 Task: Set up a reminder for the historical lecture.
Action: Mouse moved to (90, 101)
Screenshot: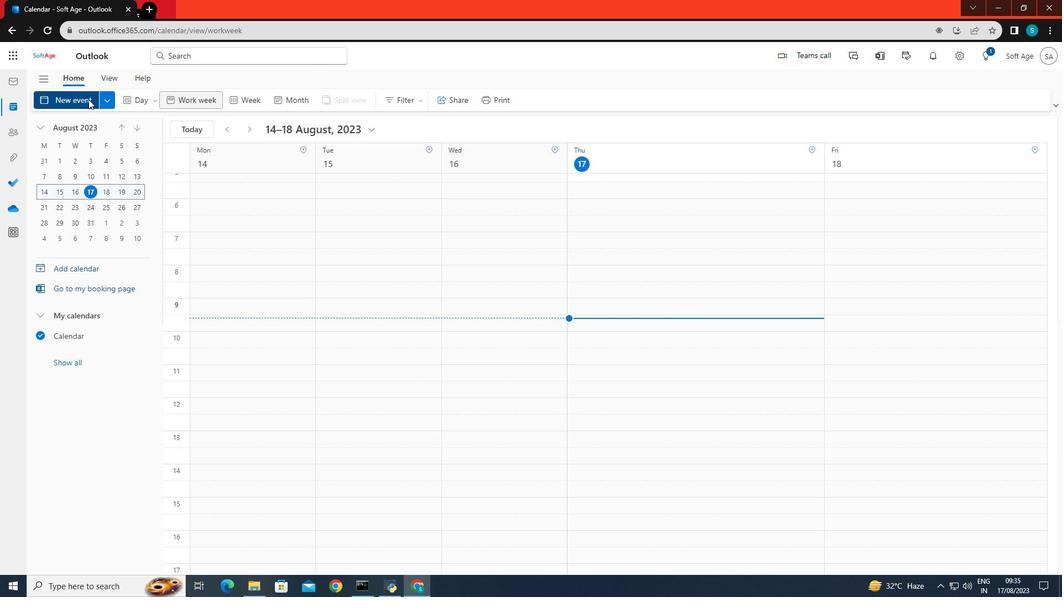 
Action: Mouse pressed left at (90, 101)
Screenshot: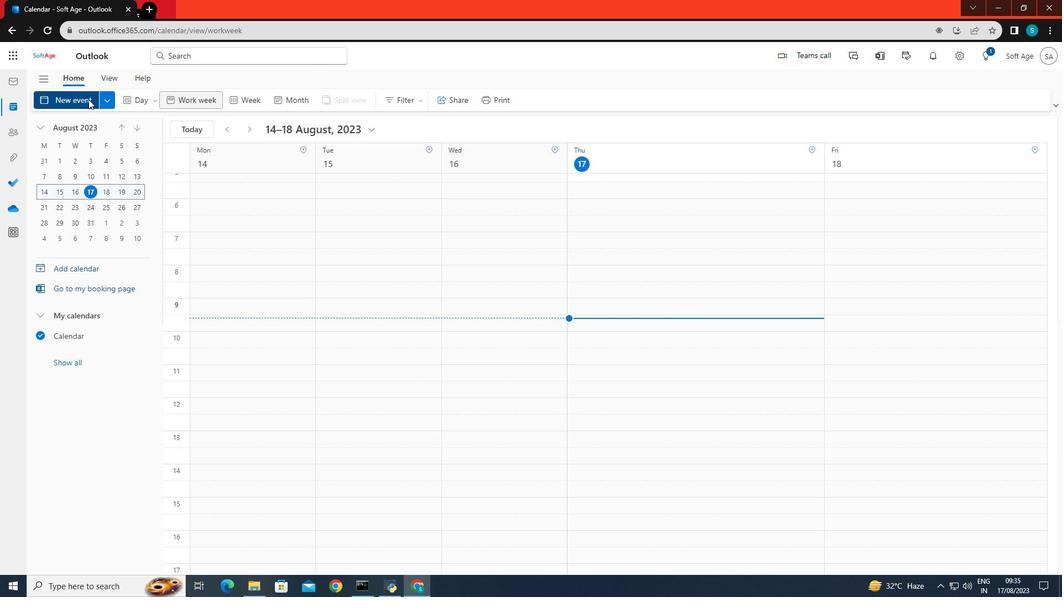 
Action: Mouse moved to (296, 172)
Screenshot: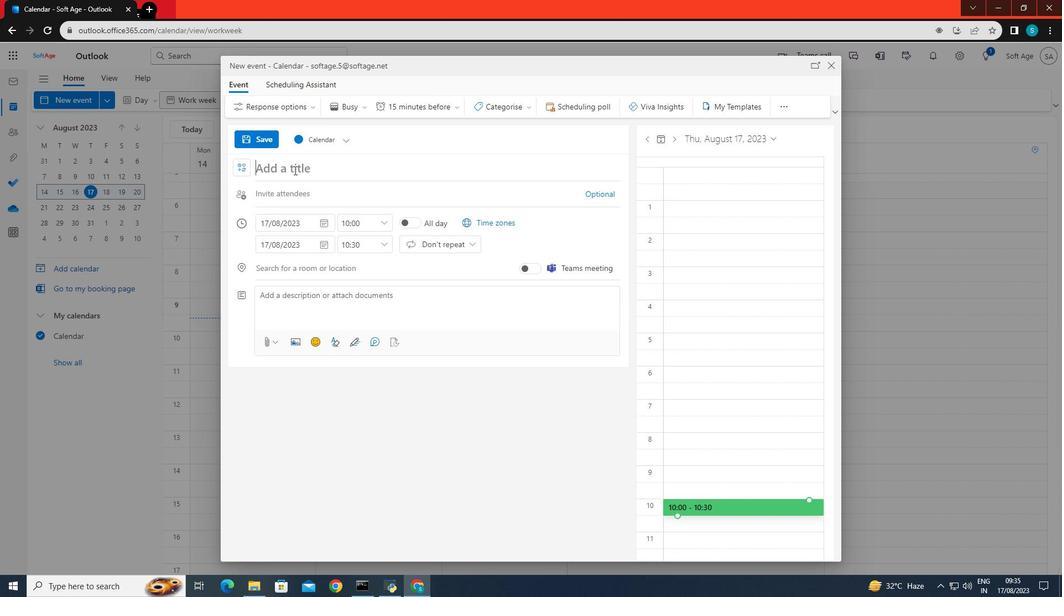 
Action: Mouse pressed left at (296, 172)
Screenshot: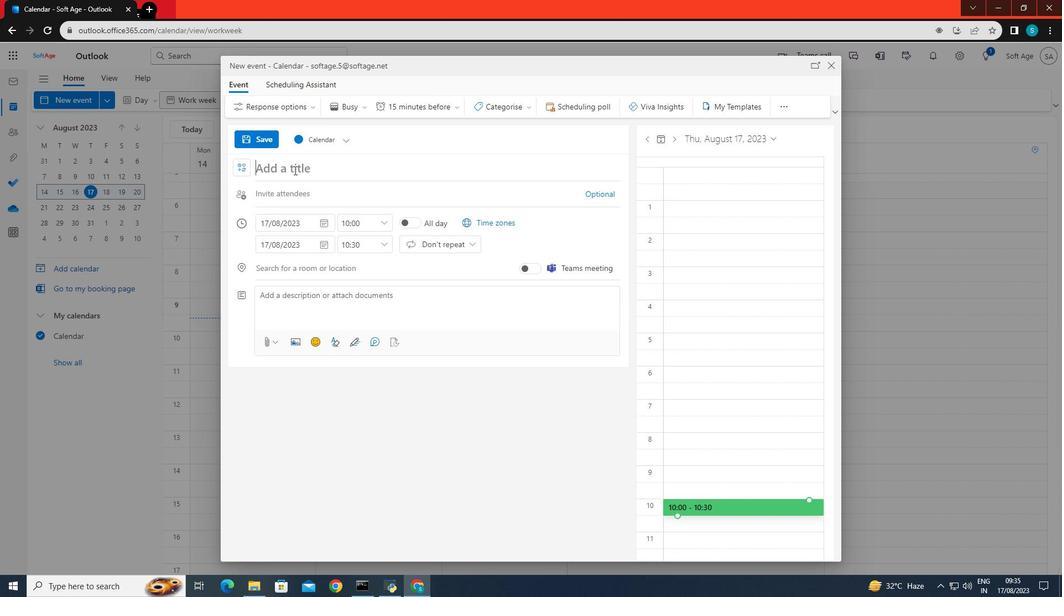 
Action: Key pressed <Key.caps_lock>THE<Key.backspace><Key.backspace><Key.caps_lock>he<Key.space>historical<Key.space>lecture
Screenshot: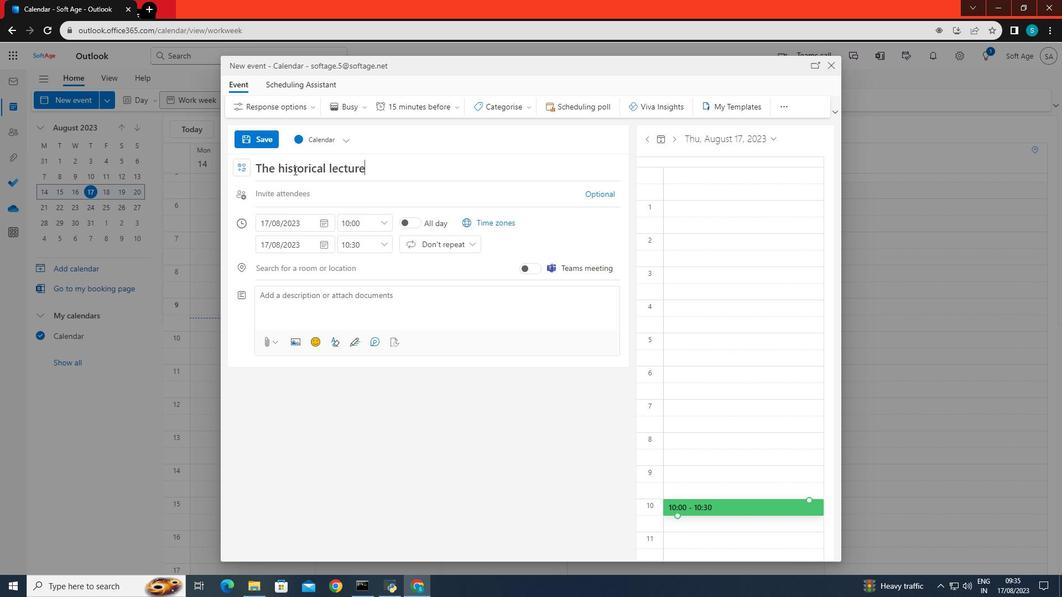 
Action: Mouse moved to (276, 227)
Screenshot: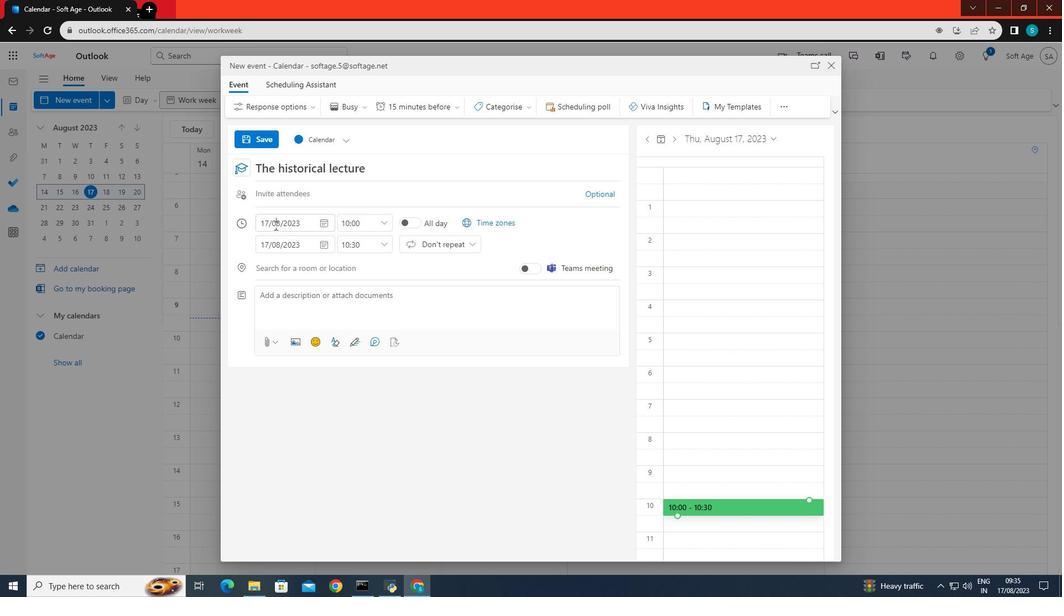 
Action: Mouse pressed left at (276, 227)
Screenshot: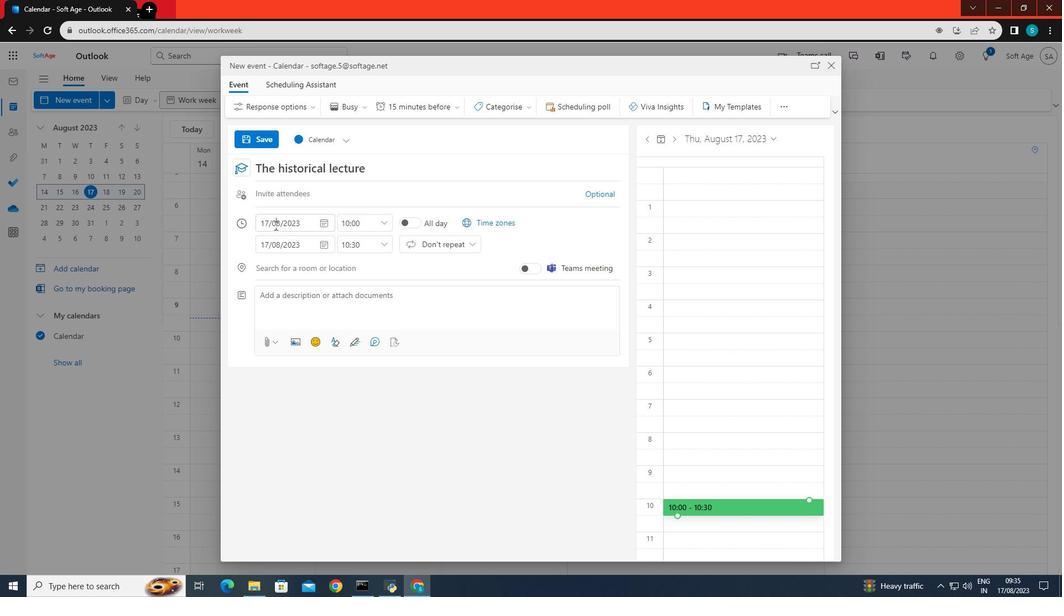 
Action: Mouse moved to (331, 329)
Screenshot: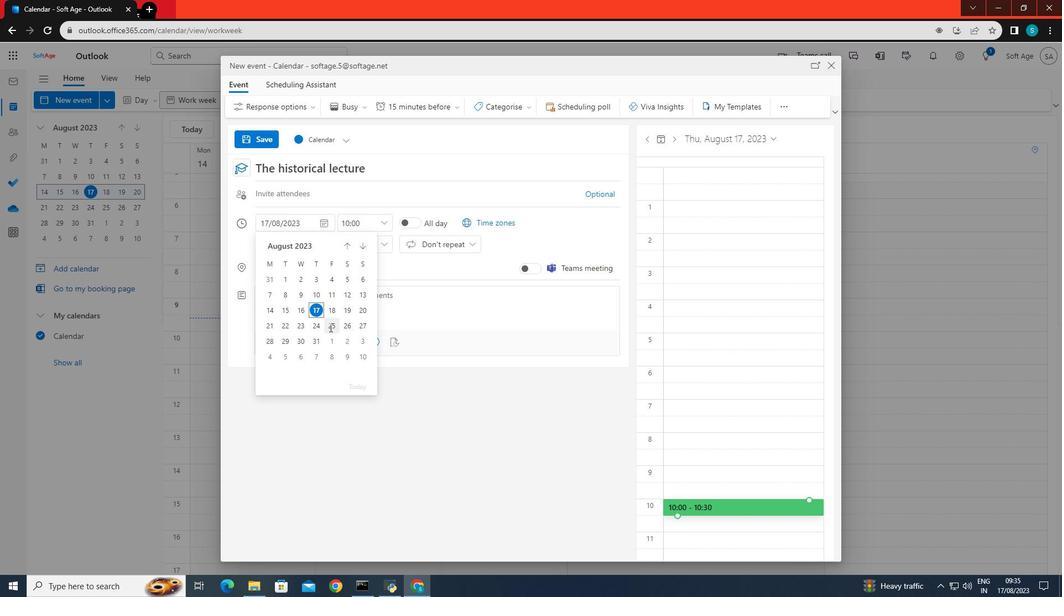 
Action: Mouse pressed left at (331, 329)
Screenshot: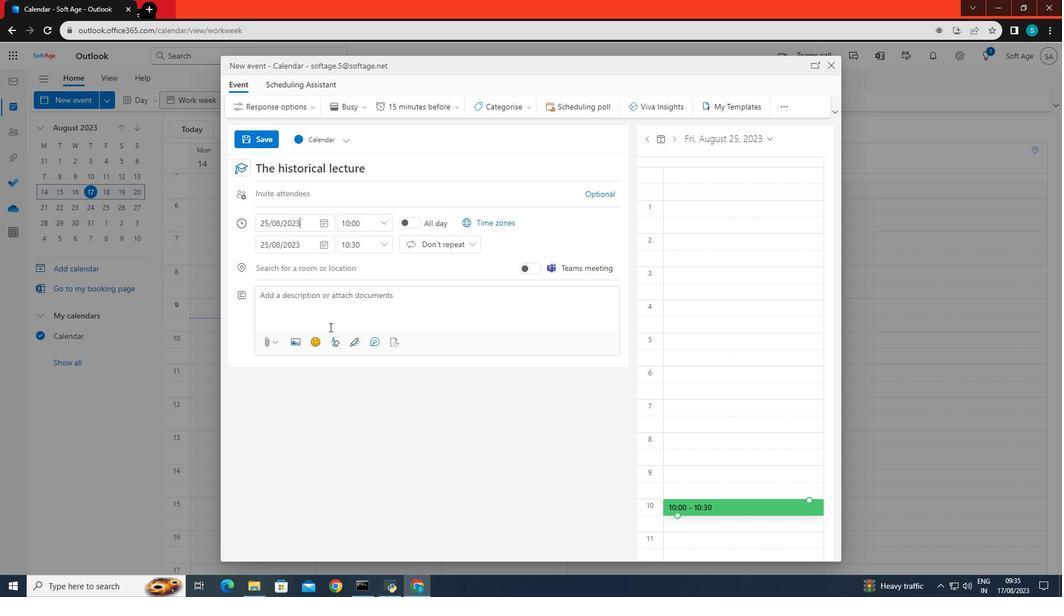 
Action: Mouse moved to (395, 224)
Screenshot: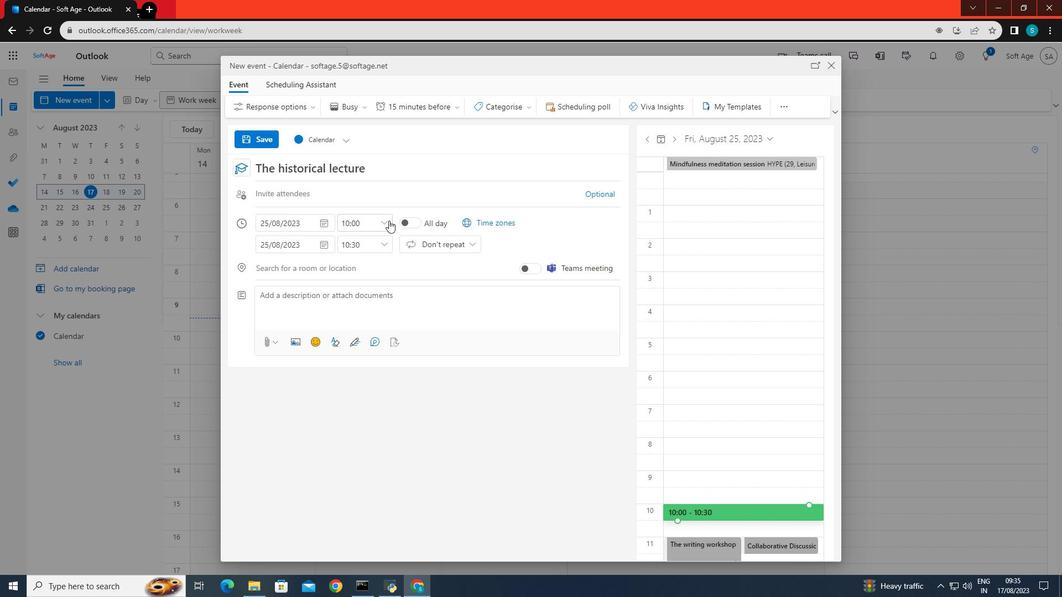 
Action: Mouse pressed left at (395, 224)
Screenshot: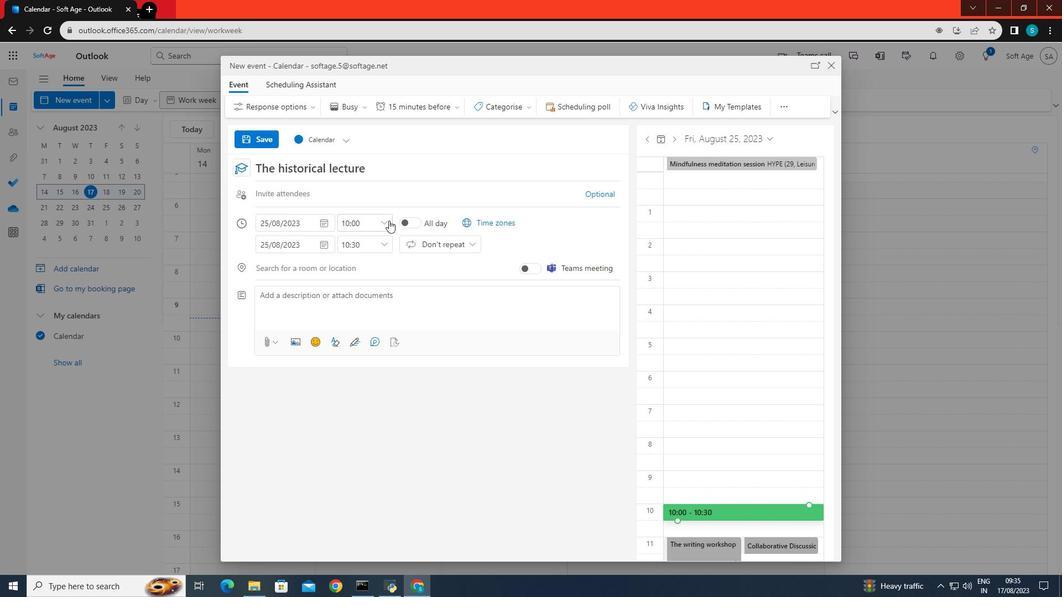 
Action: Mouse moved to (386, 225)
Screenshot: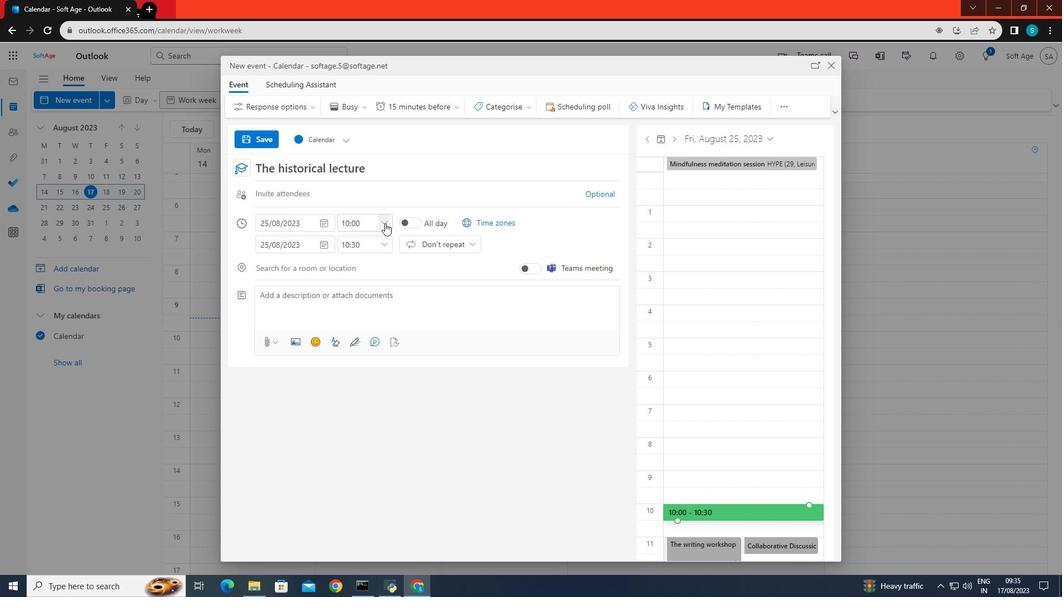 
Action: Mouse pressed left at (386, 225)
Screenshot: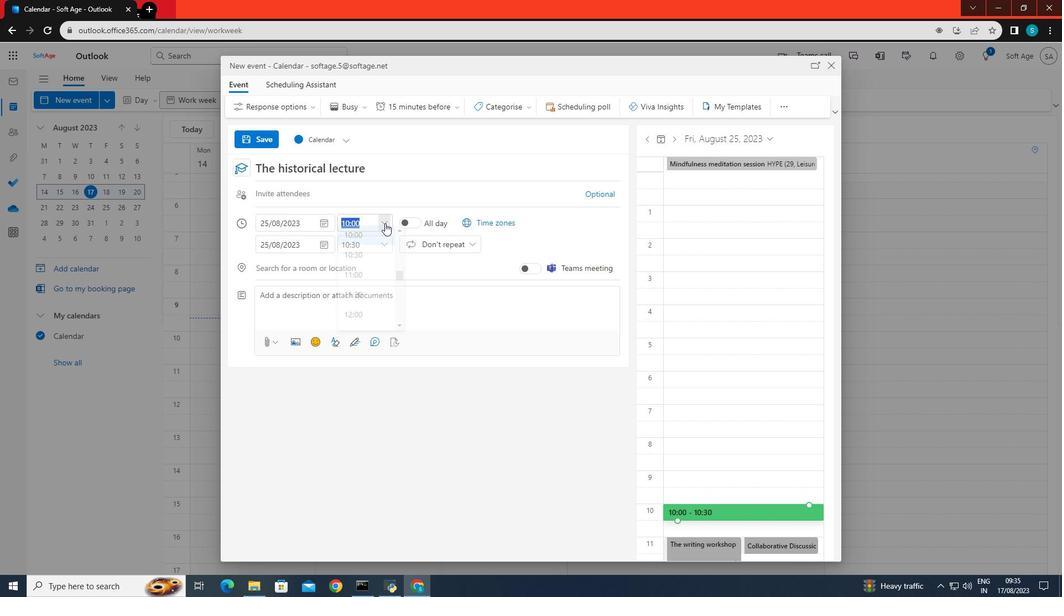 
Action: Mouse moved to (352, 316)
Screenshot: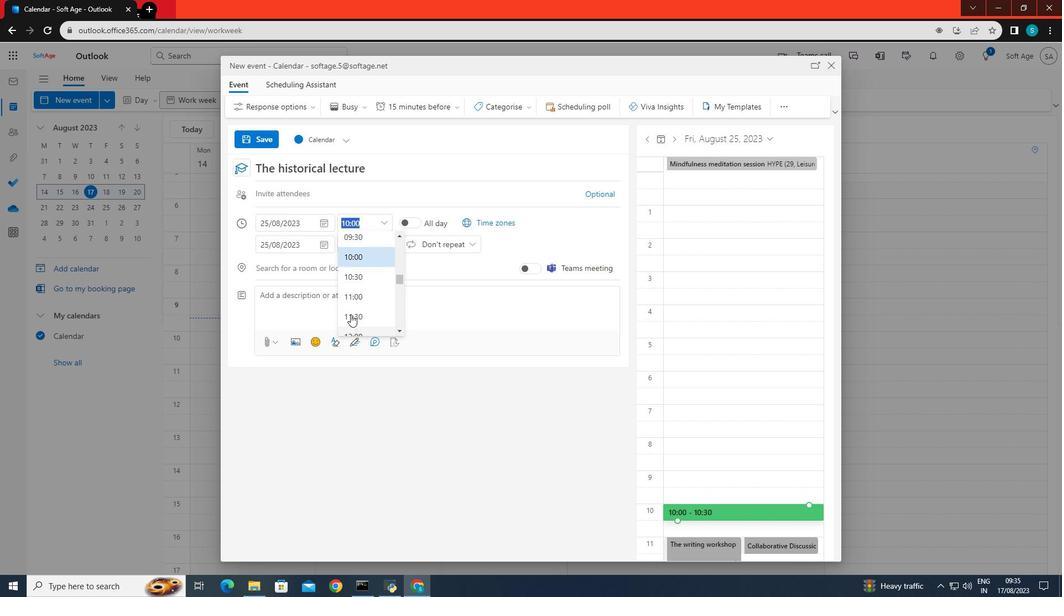 
Action: Mouse scrolled (352, 317) with delta (0, 0)
Screenshot: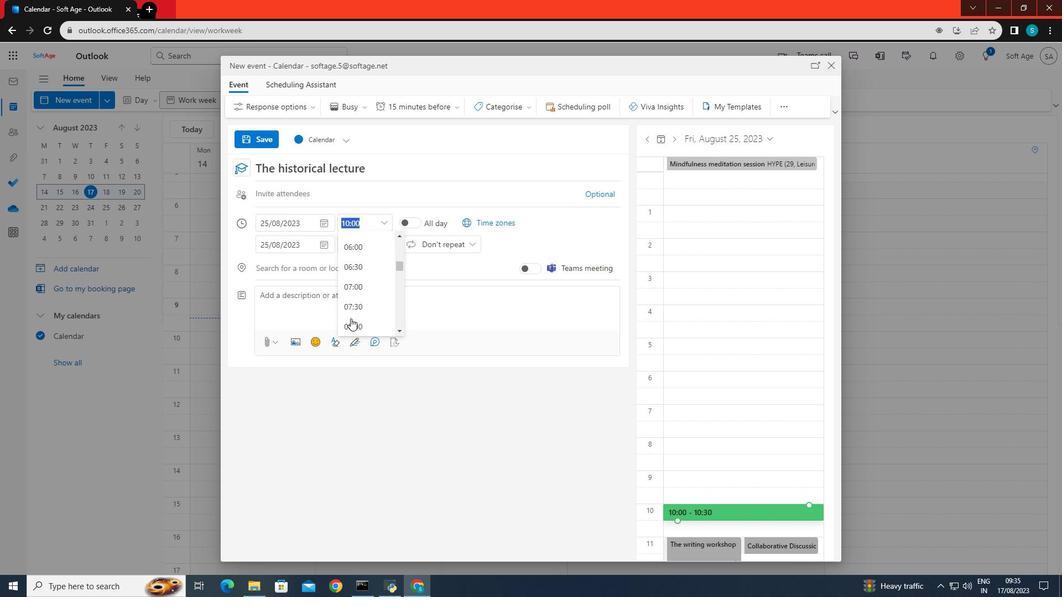 
Action: Mouse scrolled (352, 317) with delta (0, 0)
Screenshot: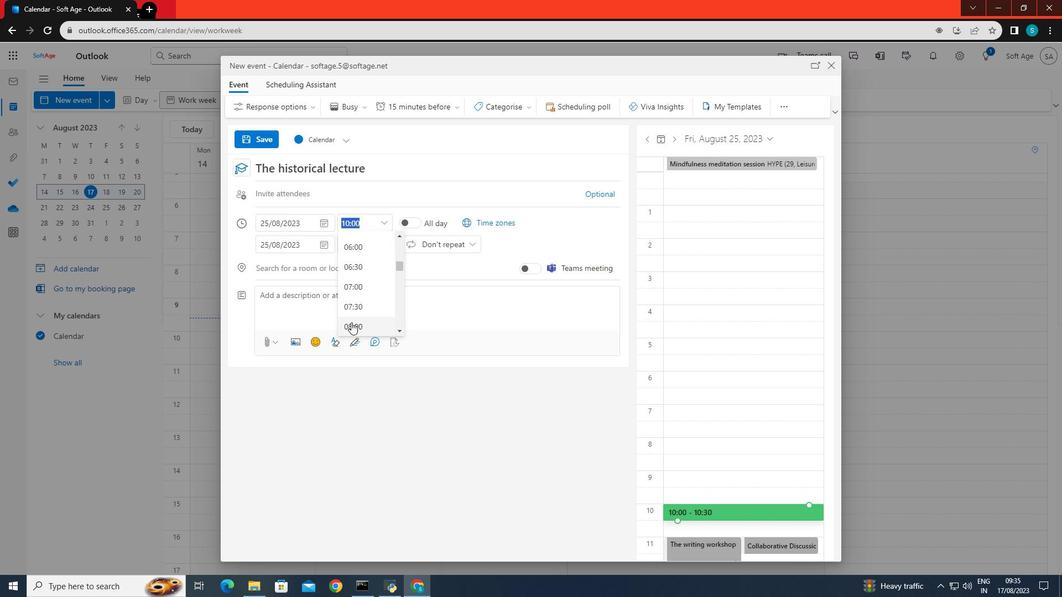 
Action: Mouse scrolled (352, 317) with delta (0, 0)
Screenshot: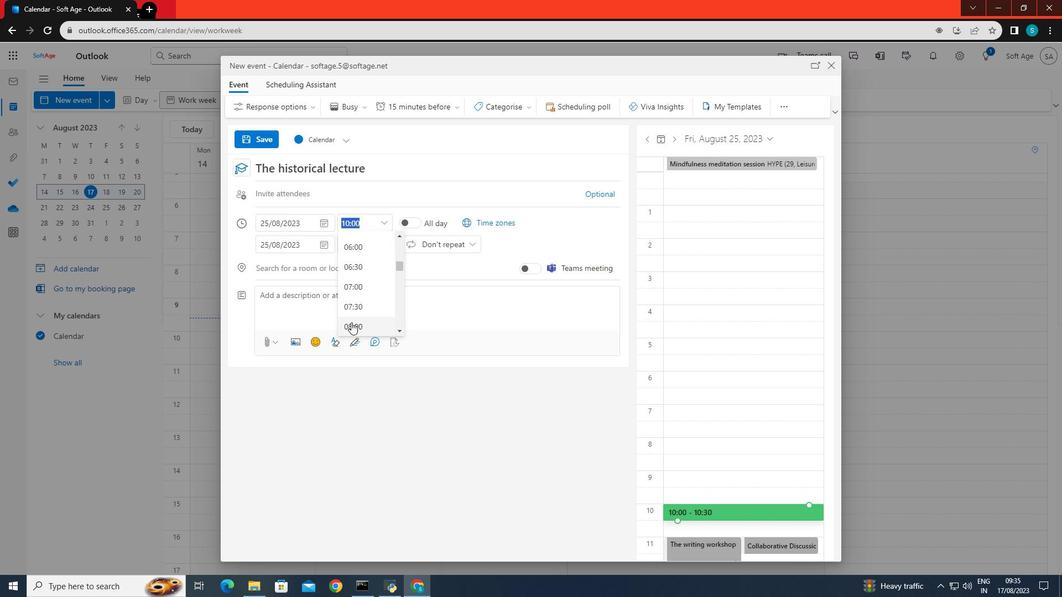 
Action: Mouse moved to (367, 308)
Screenshot: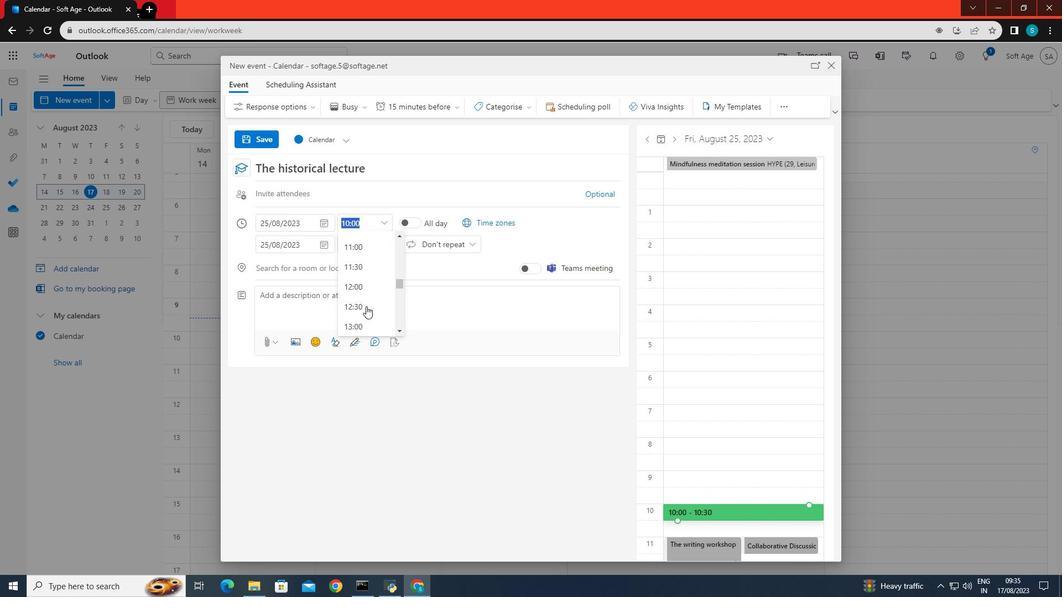 
Action: Mouse scrolled (367, 307) with delta (0, 0)
Screenshot: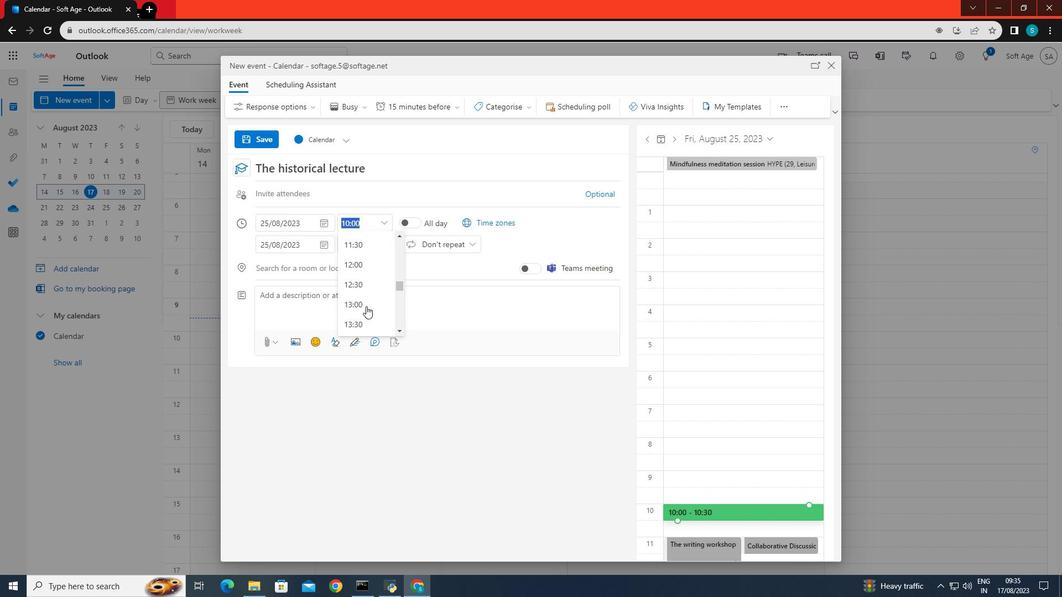 
Action: Mouse scrolled (367, 307) with delta (0, 0)
Screenshot: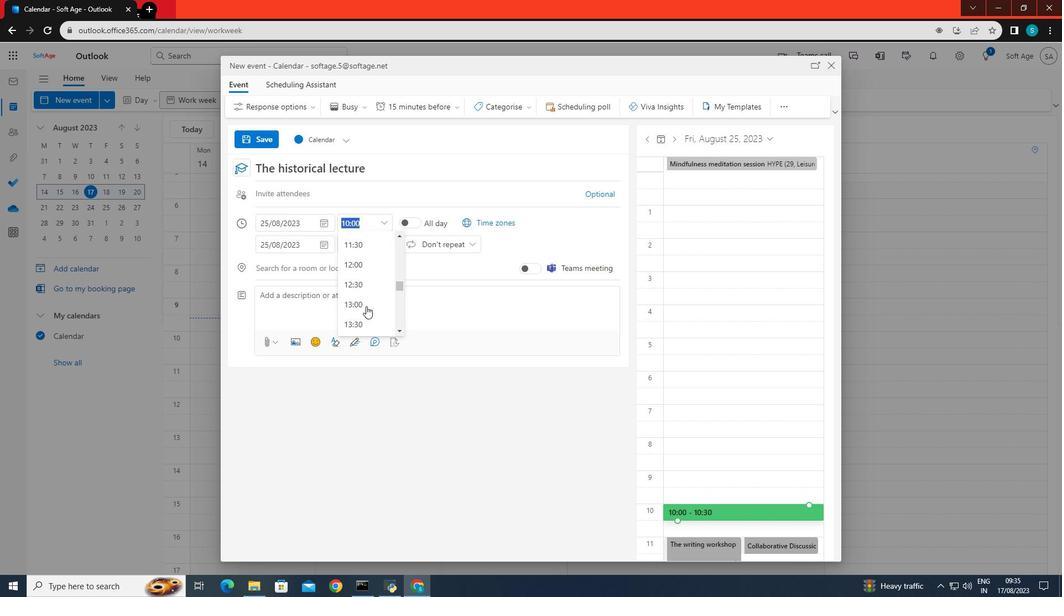 
Action: Mouse scrolled (367, 307) with delta (0, 0)
Screenshot: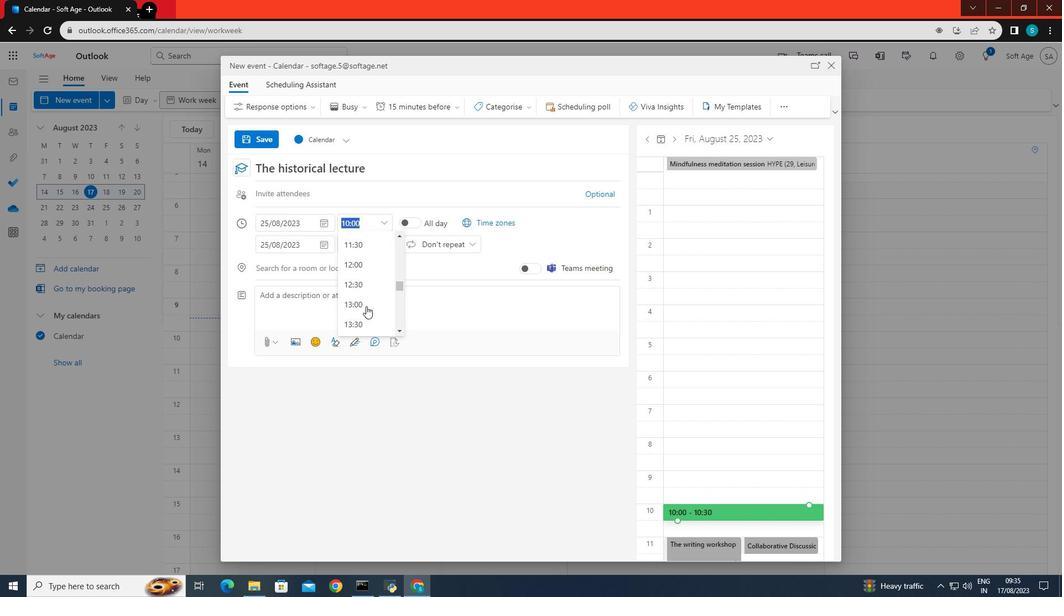 
Action: Mouse scrolled (367, 307) with delta (0, 0)
Screenshot: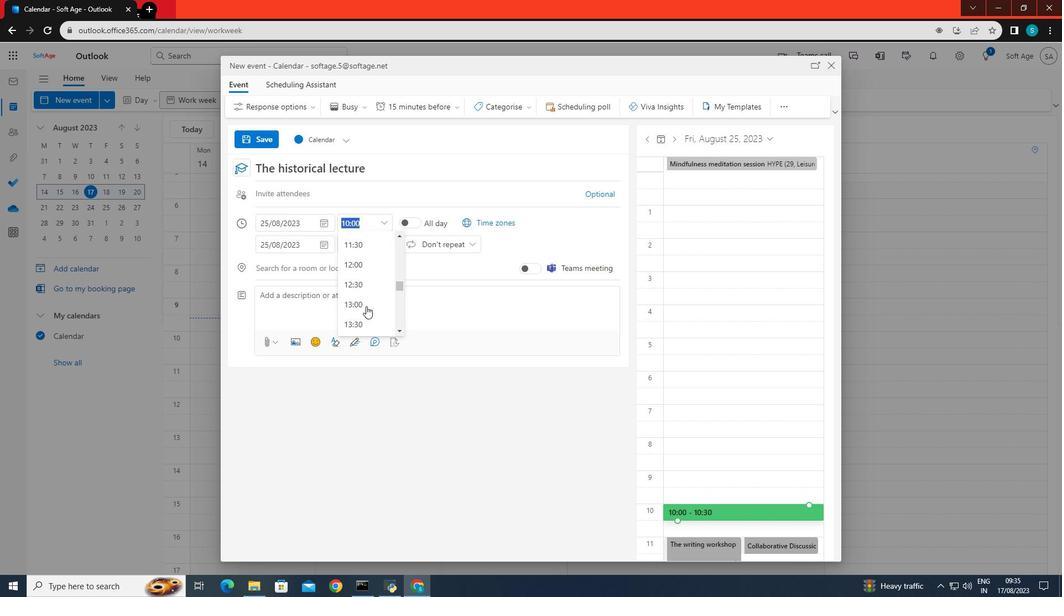 
Action: Mouse scrolled (367, 307) with delta (0, 0)
Screenshot: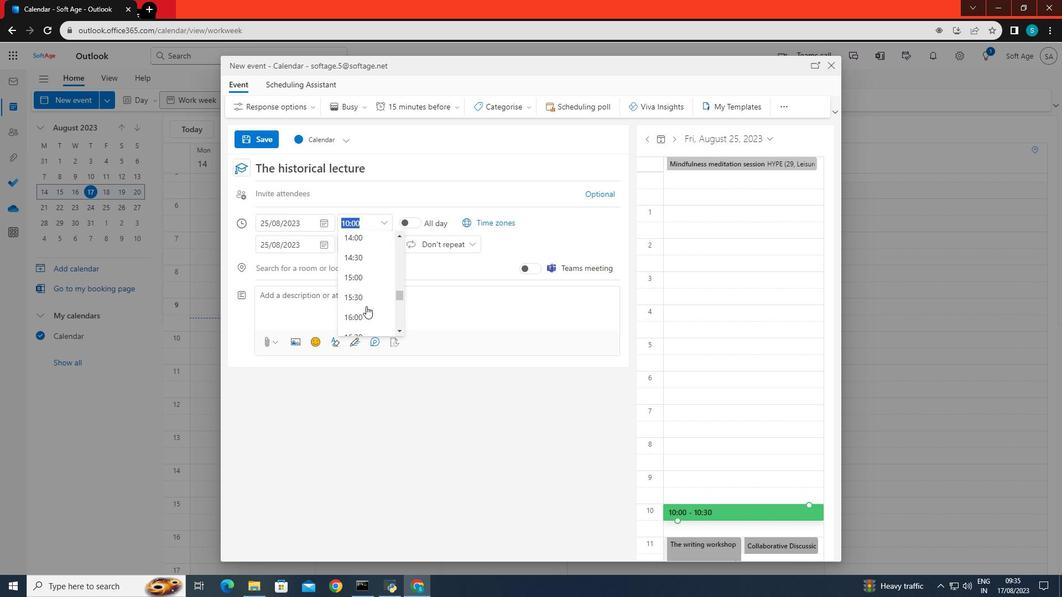 
Action: Mouse scrolled (367, 307) with delta (0, 0)
Screenshot: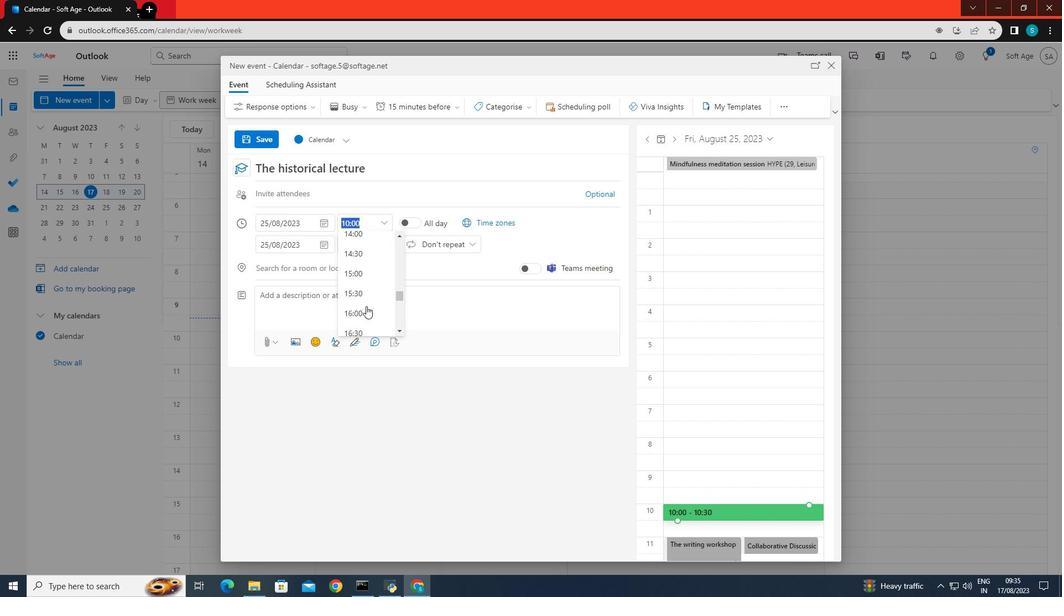 
Action: Mouse moved to (364, 278)
Screenshot: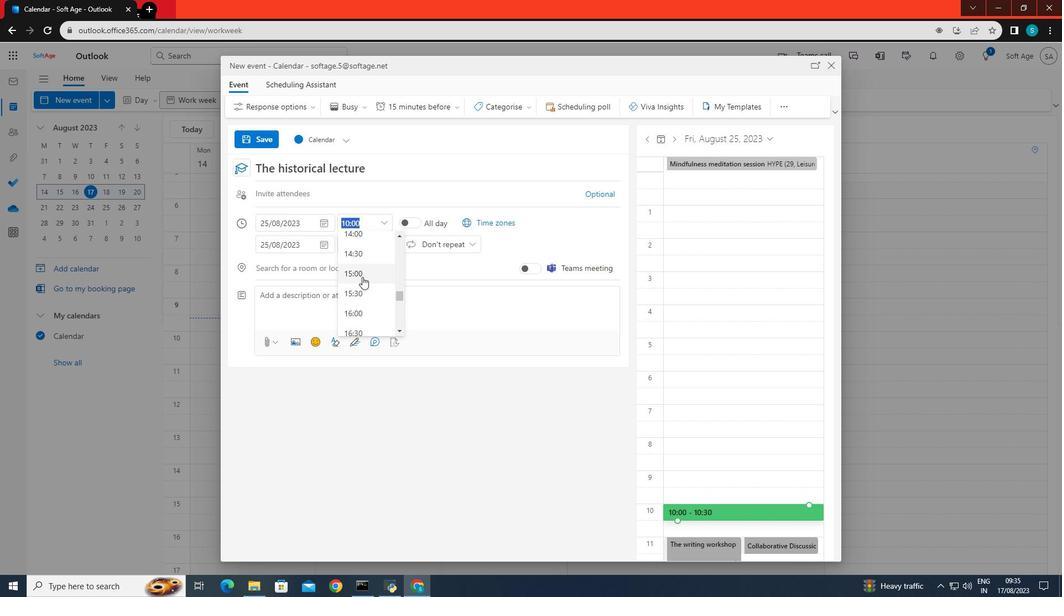 
Action: Mouse pressed left at (364, 278)
Screenshot: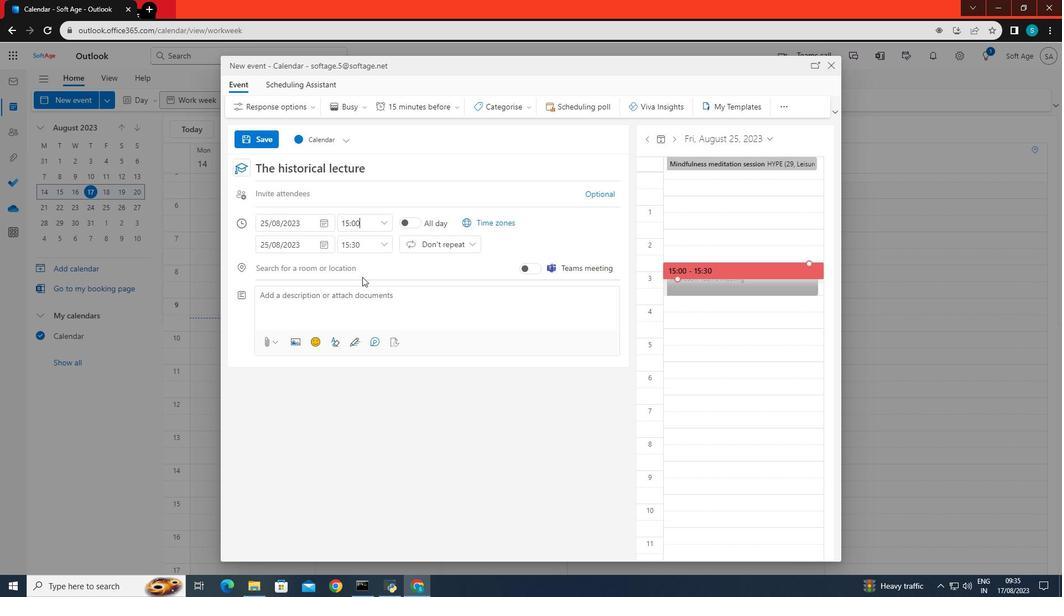 
Action: Mouse moved to (387, 245)
Screenshot: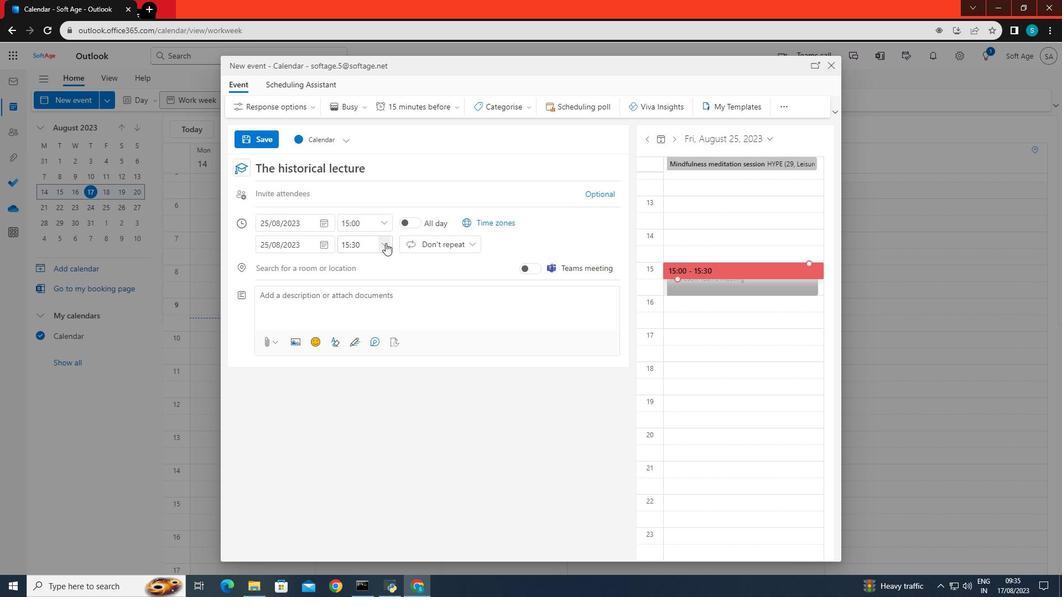 
Action: Mouse pressed left at (387, 245)
Screenshot: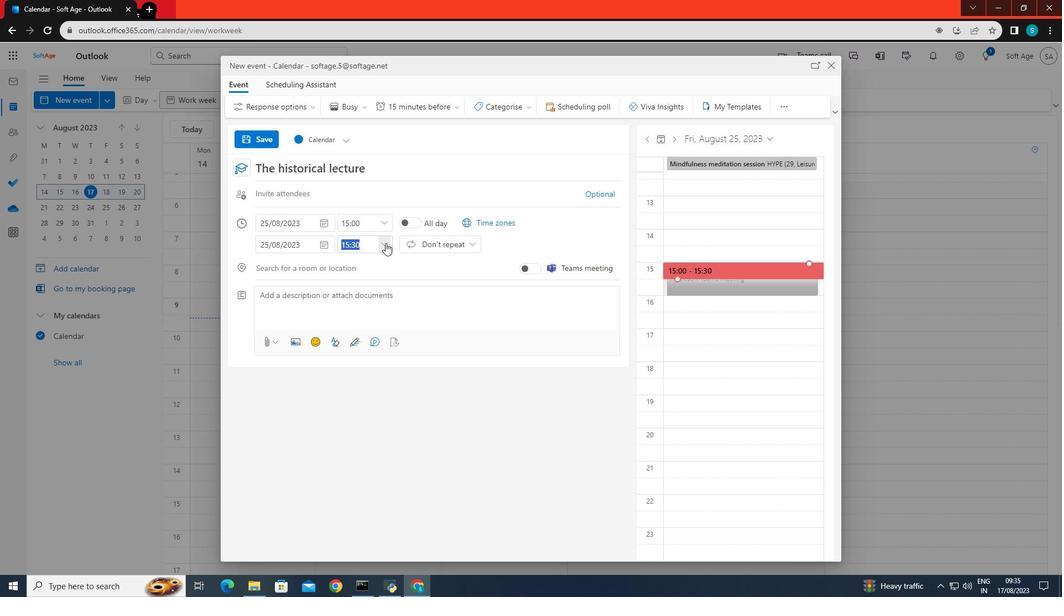 
Action: Mouse moved to (359, 284)
Screenshot: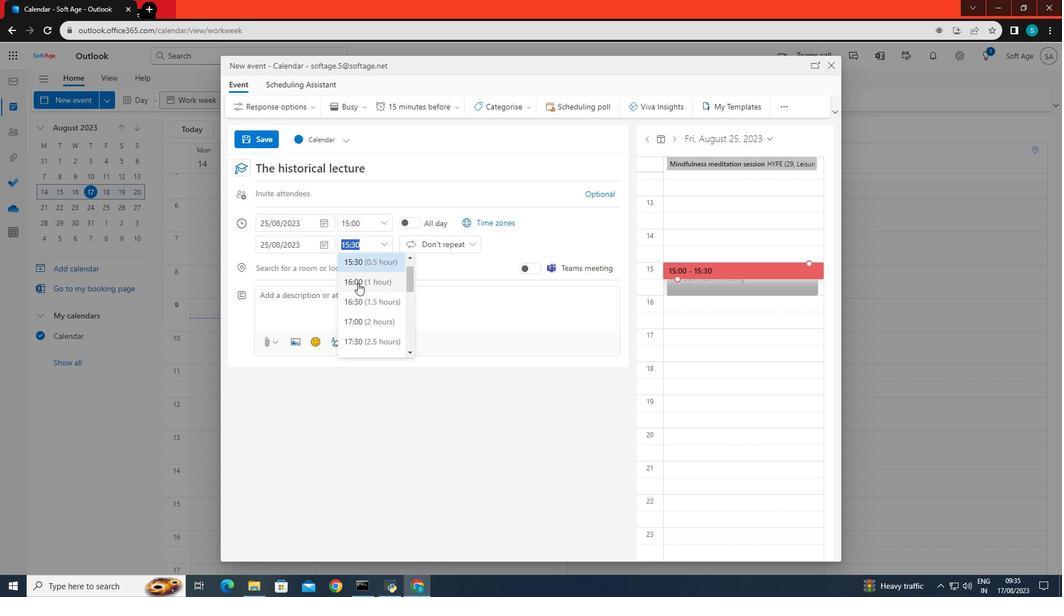 
Action: Mouse pressed left at (359, 284)
Screenshot: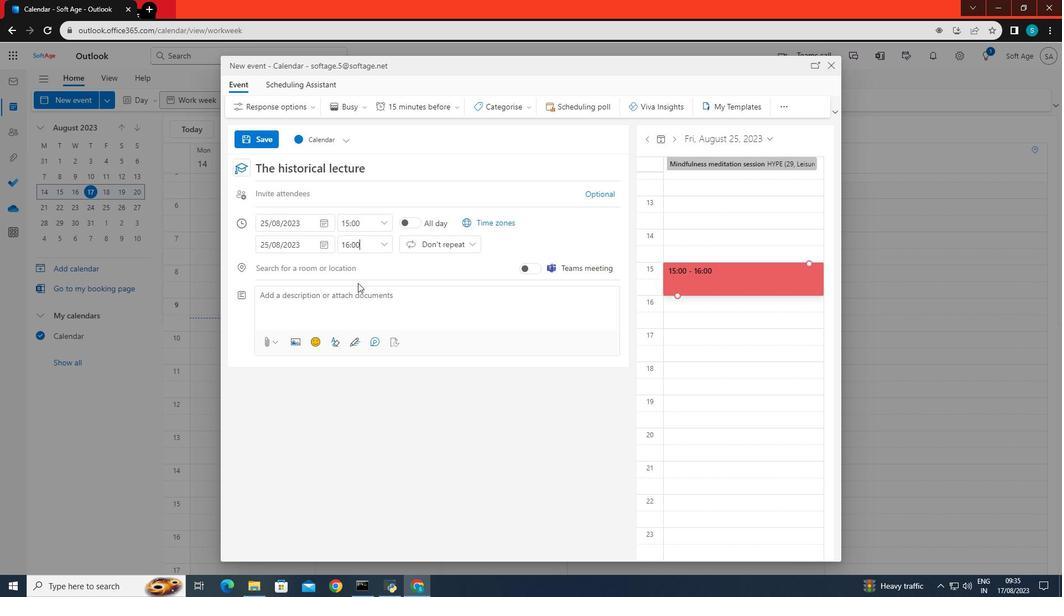 
Action: Mouse moved to (403, 106)
Screenshot: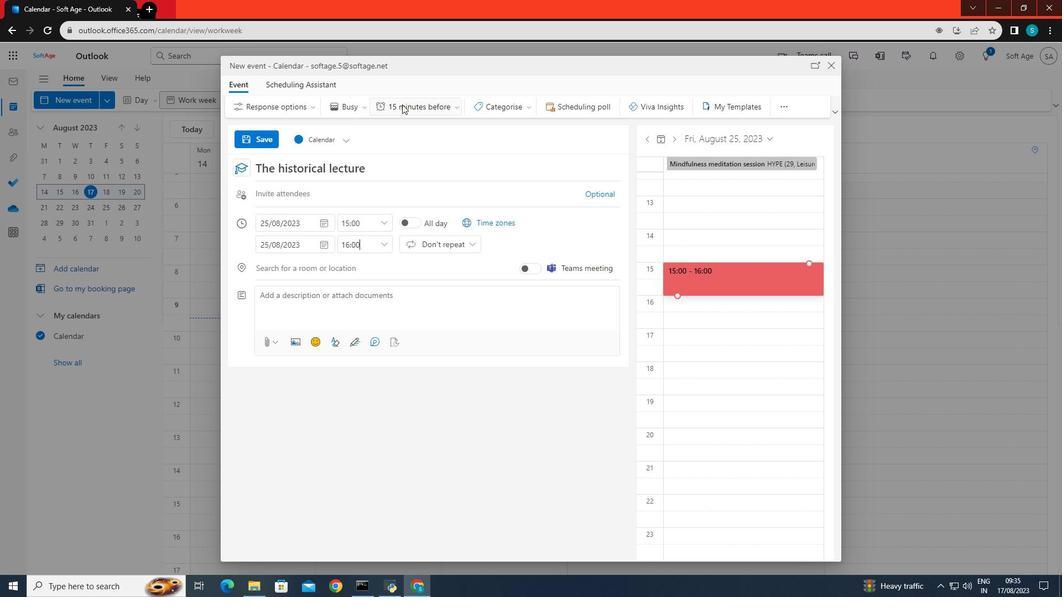 
Action: Mouse pressed left at (403, 106)
Screenshot: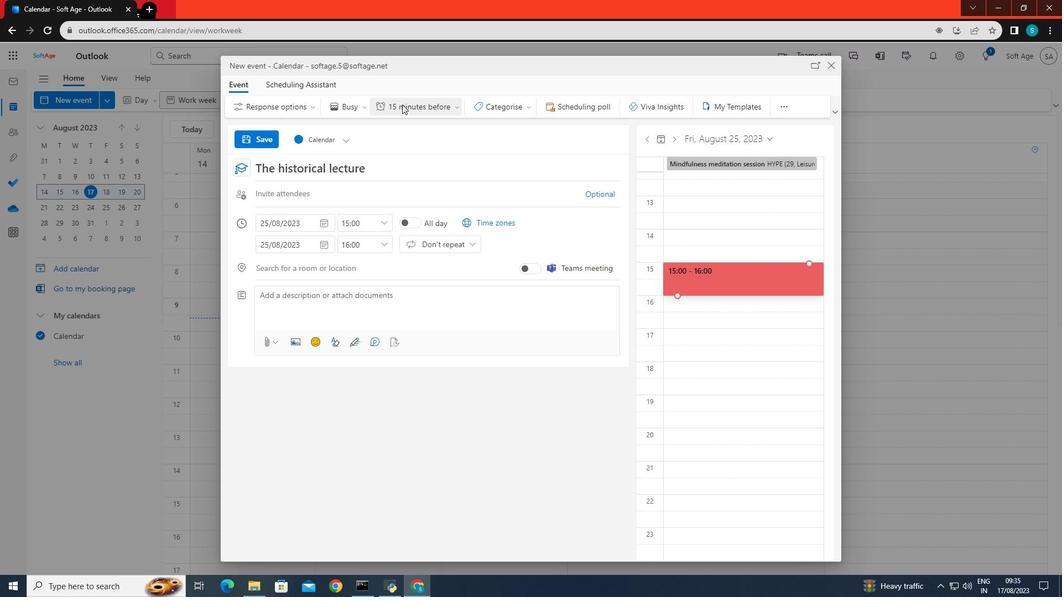 
Action: Mouse moved to (413, 230)
Screenshot: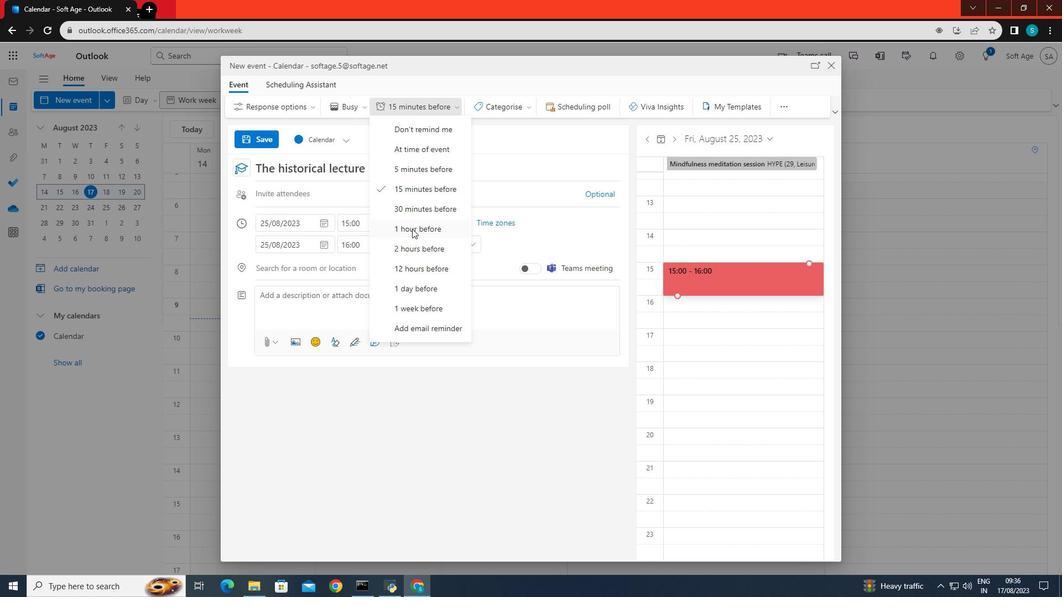 
Action: Mouse pressed left at (413, 230)
Screenshot: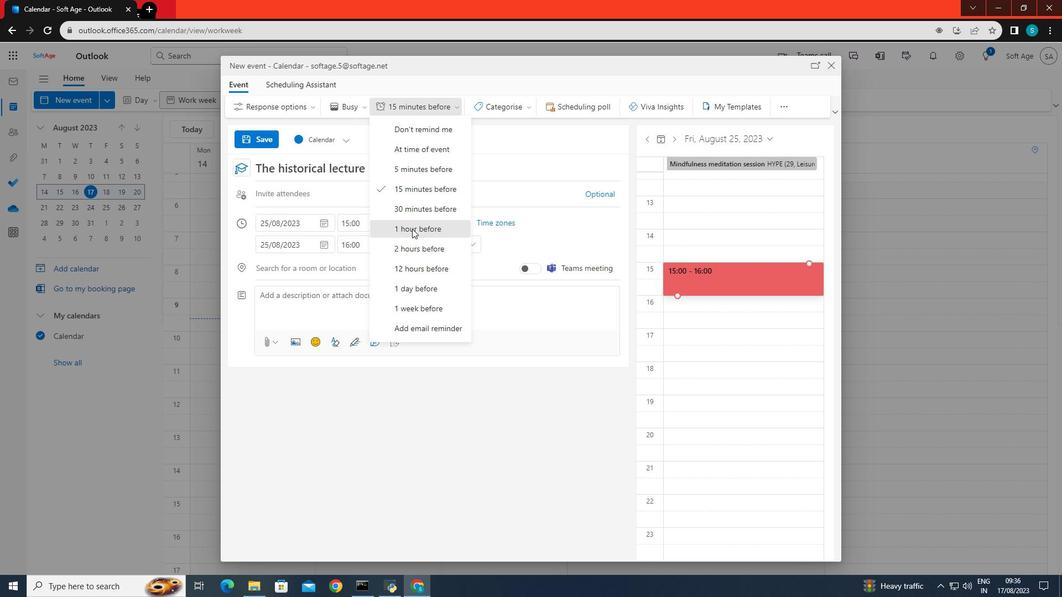 
Action: Mouse moved to (440, 112)
Screenshot: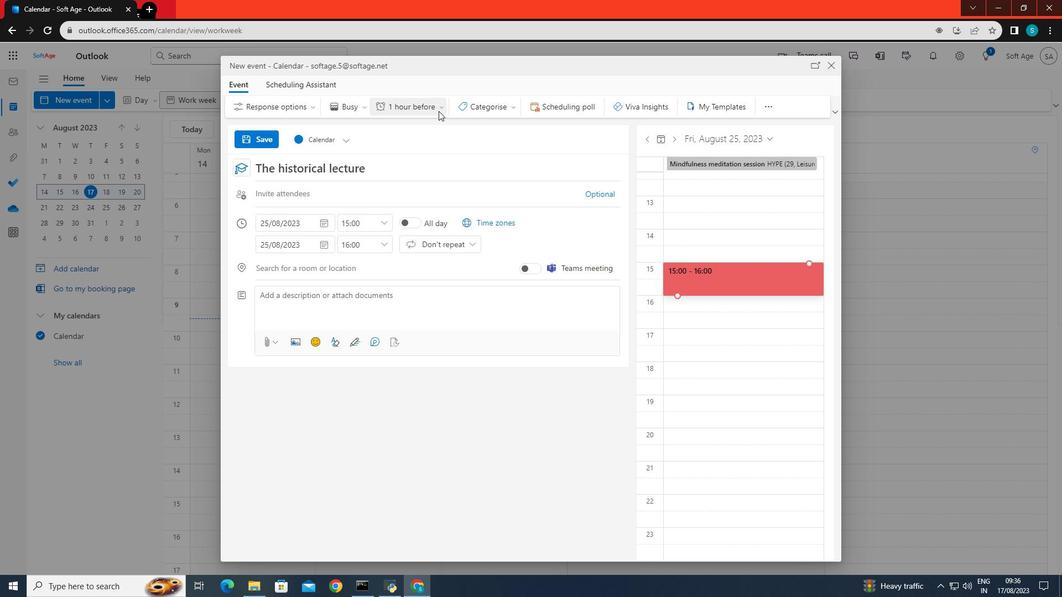 
Action: Mouse pressed left at (440, 112)
Screenshot: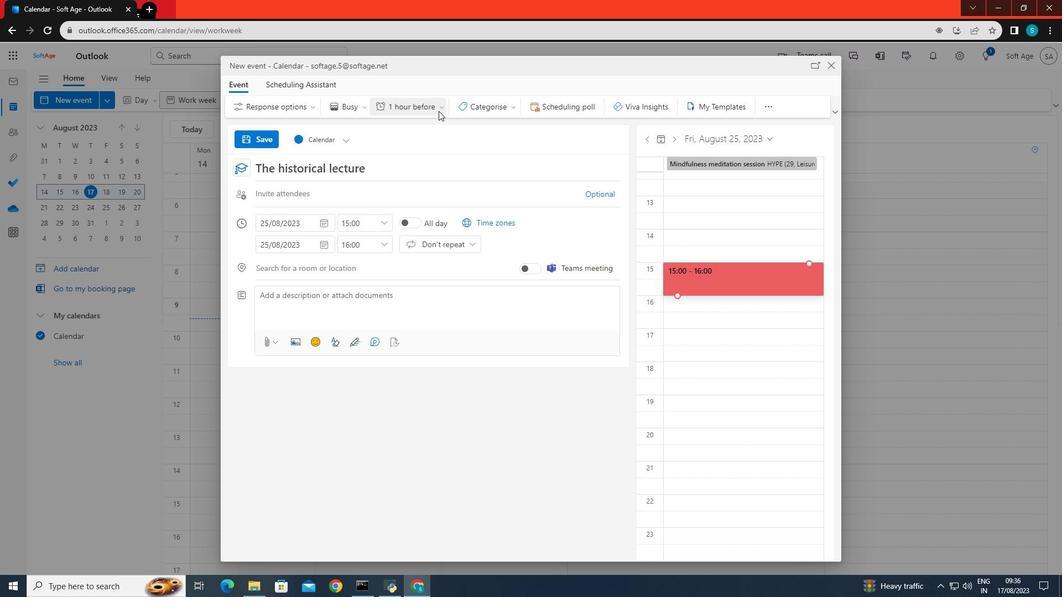 
Action: Mouse moved to (409, 212)
Screenshot: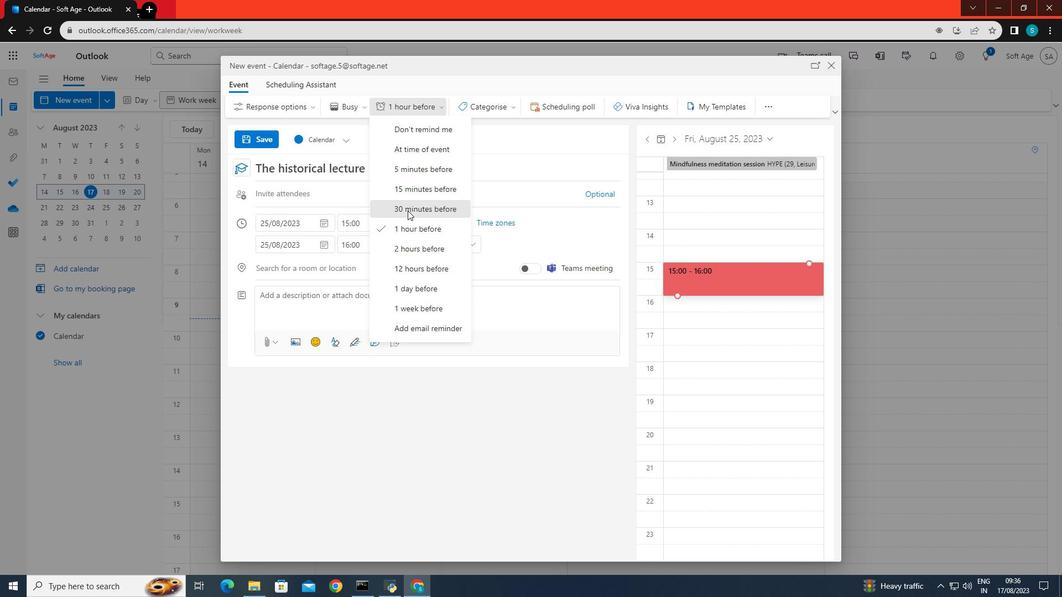 
Action: Mouse pressed left at (409, 212)
Screenshot: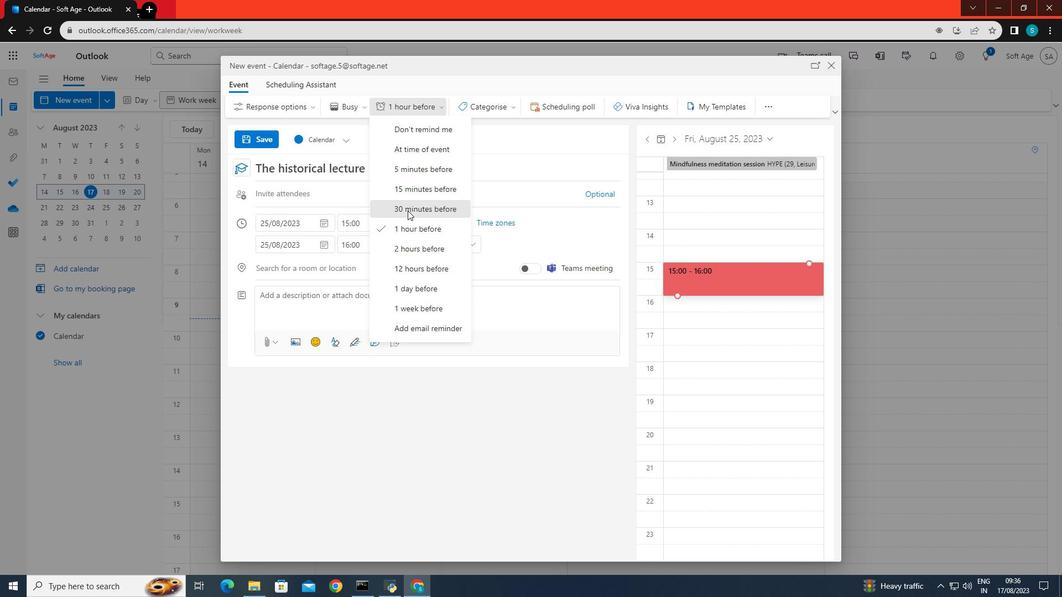 
Action: Mouse moved to (307, 289)
Screenshot: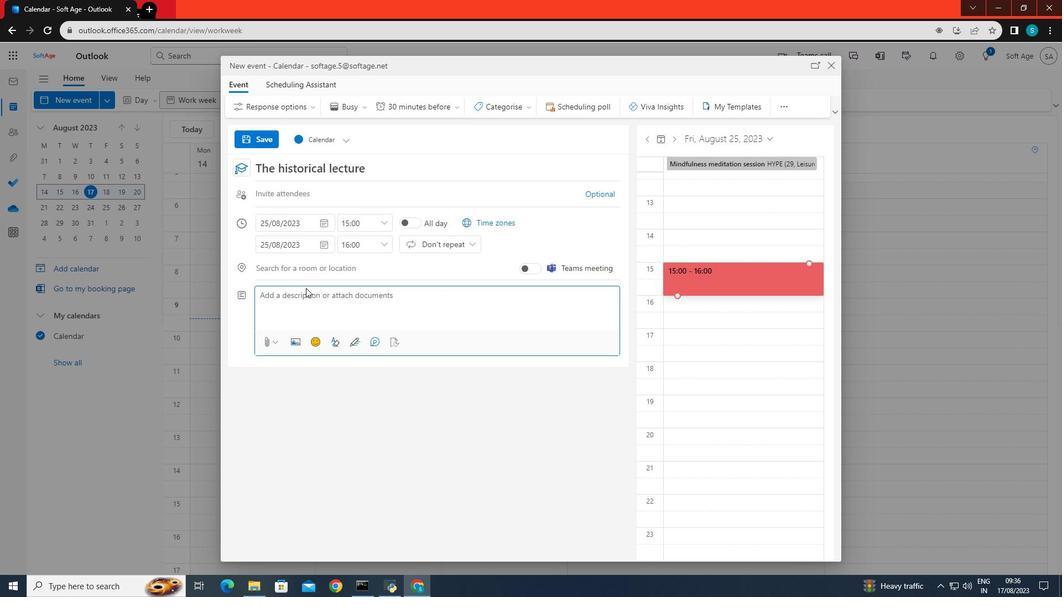 
Action: Mouse pressed left at (307, 289)
Screenshot: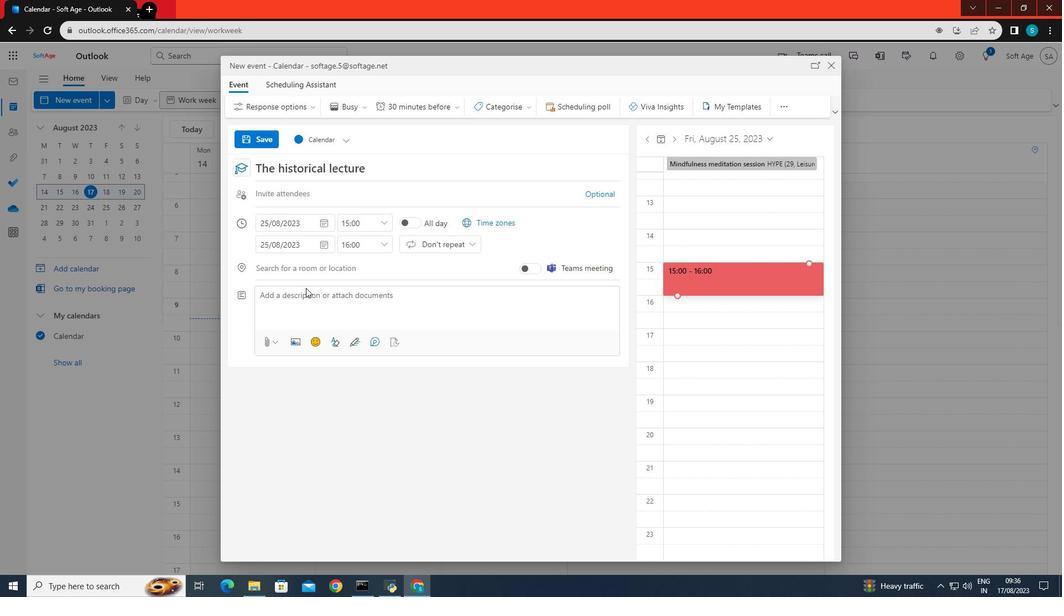 
Action: Mouse moved to (286, 294)
Screenshot: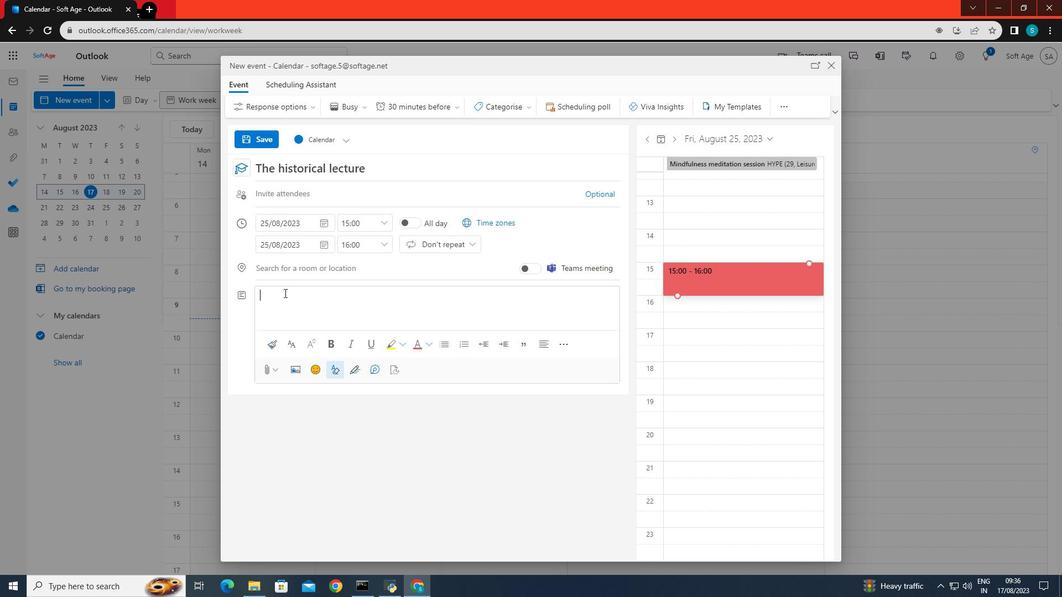 
Action: Mouse pressed left at (286, 294)
Screenshot: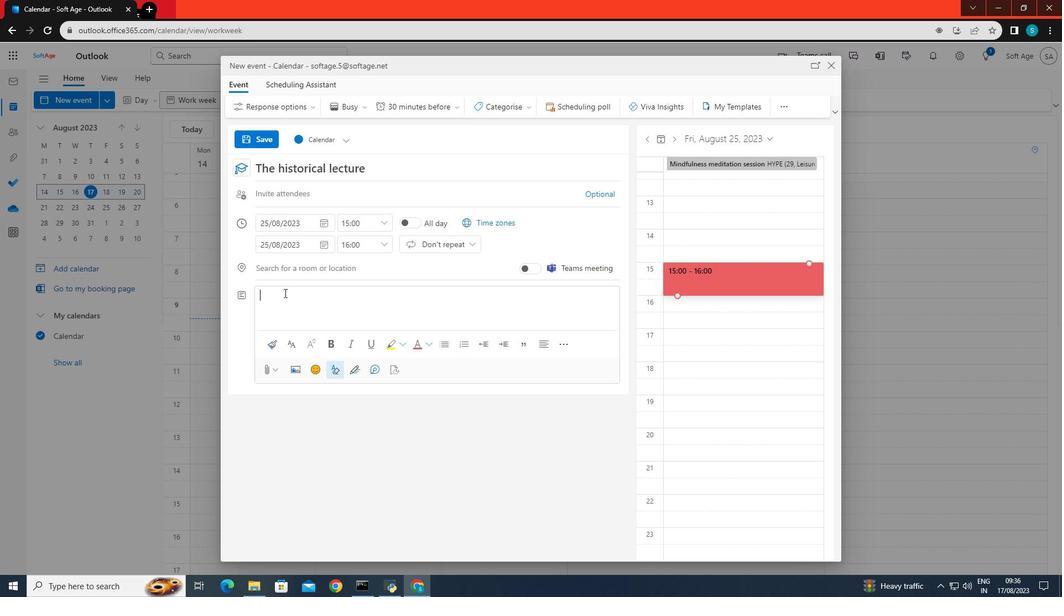 
Action: Key pressed <Key.caps_lock>A<Key.space>RMIN<Key.backspace><Key.backspace><Key.backspace><Key.backspace><Key.caps_lock>reminder<Key.space>fr<Key.backspace>or<Key.space>the<Key.space>historical<Key.space>lecture.
Screenshot: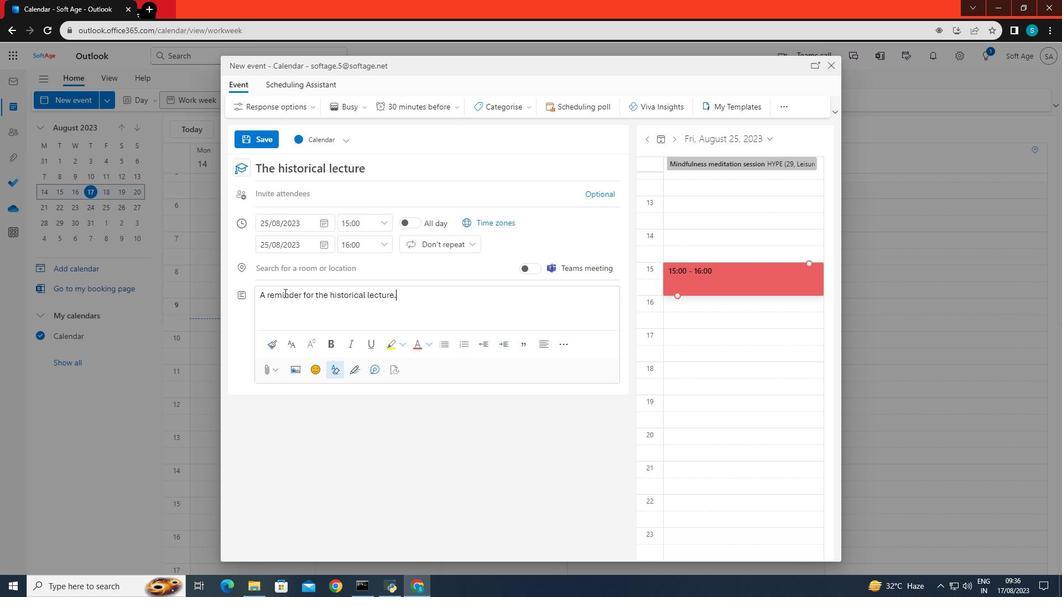 
Action: Mouse moved to (471, 312)
Screenshot: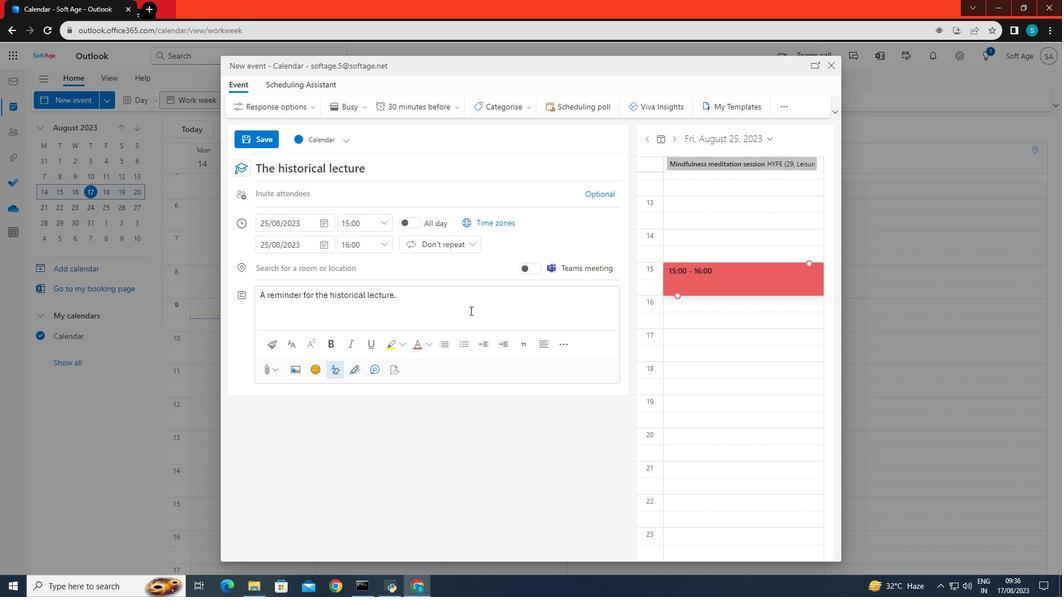 
Action: Mouse pressed left at (471, 312)
Screenshot: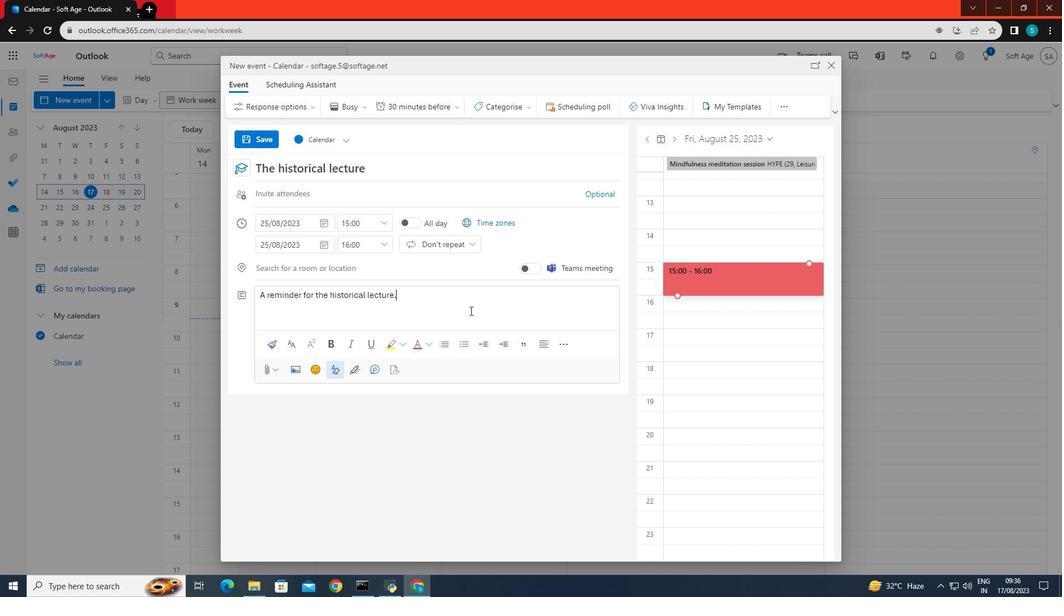 
Action: Mouse moved to (263, 140)
Screenshot: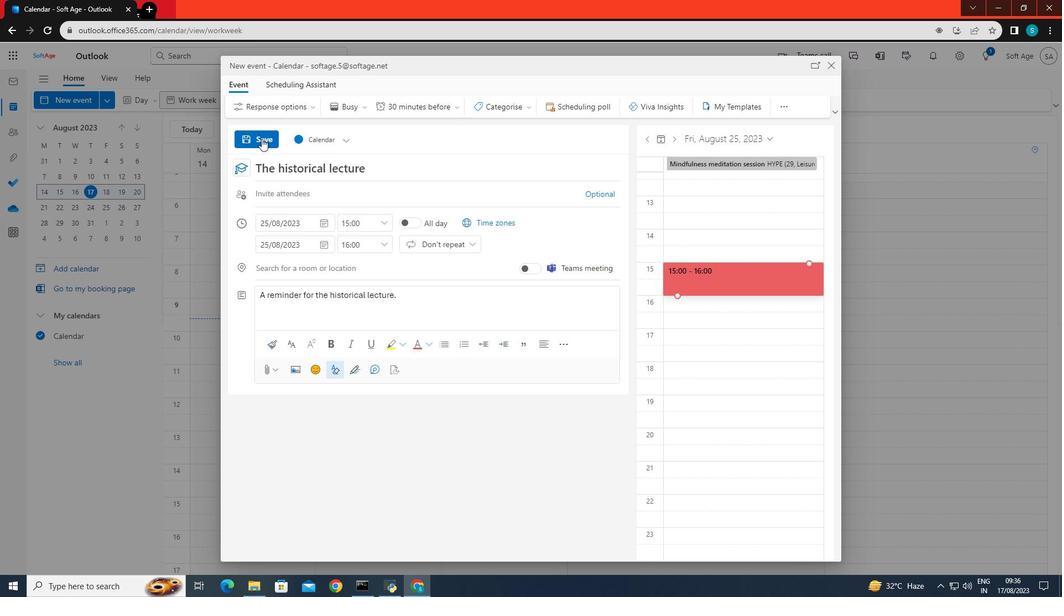 
Action: Mouse pressed left at (263, 140)
Screenshot: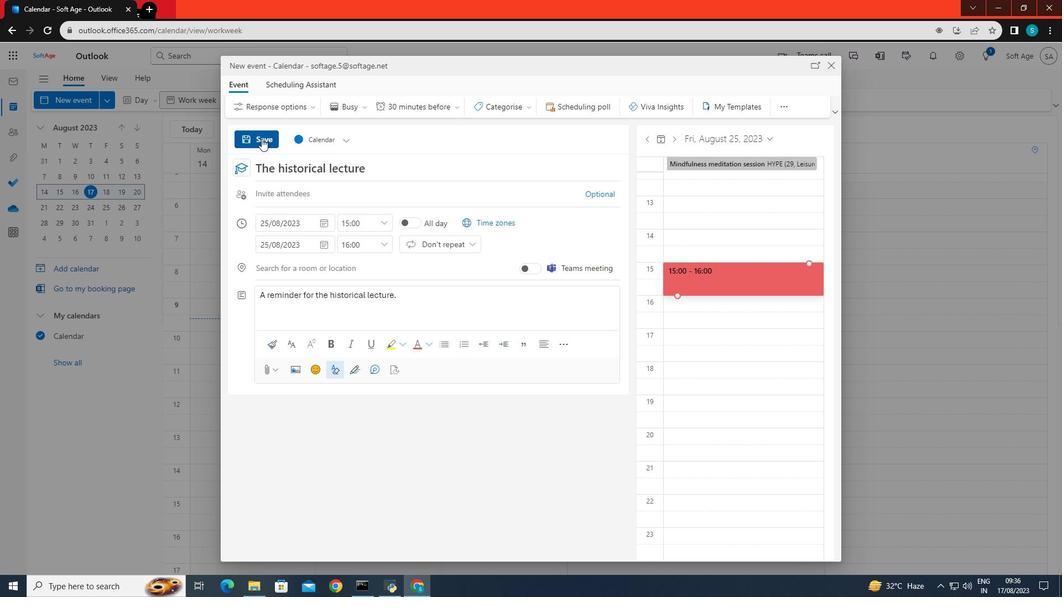 
